 Task: Create a sub task System Test and UAT for the task  Implement a new cloud-based environmental management system for a company in the project BitTech , assign it to team member softage.5@softage.net and update the status of the sub task to  On Track  , set the priority of the sub task to Low
Action: Mouse moved to (480, 231)
Screenshot: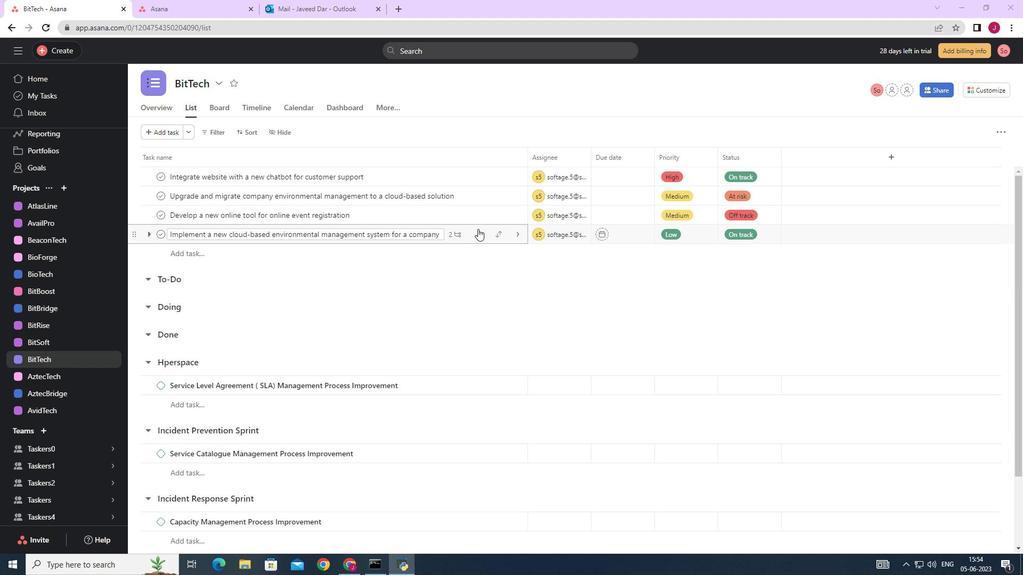 
Action: Mouse pressed left at (480, 231)
Screenshot: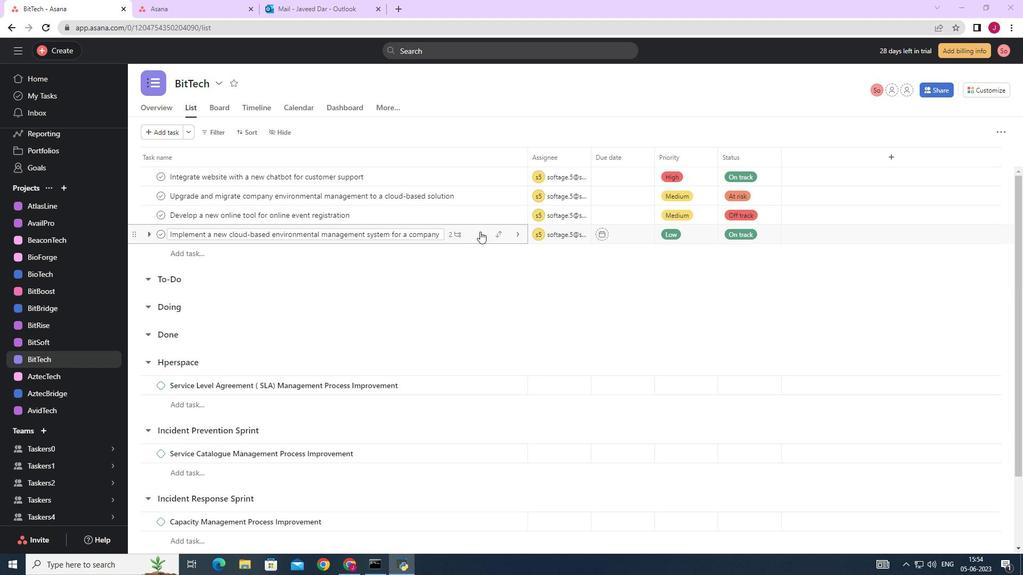 
Action: Mouse moved to (814, 354)
Screenshot: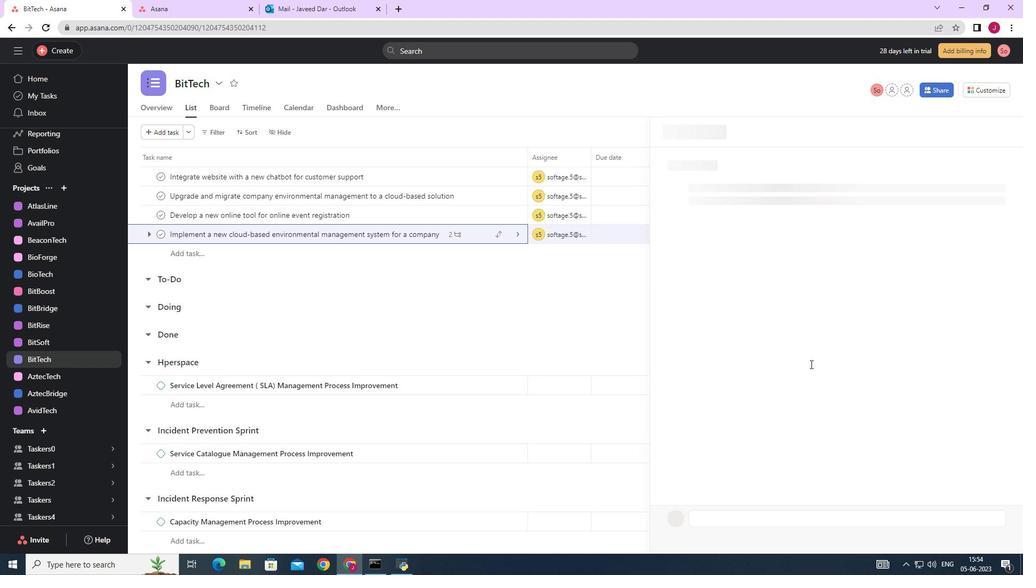 
Action: Mouse scrolled (814, 353) with delta (0, 0)
Screenshot: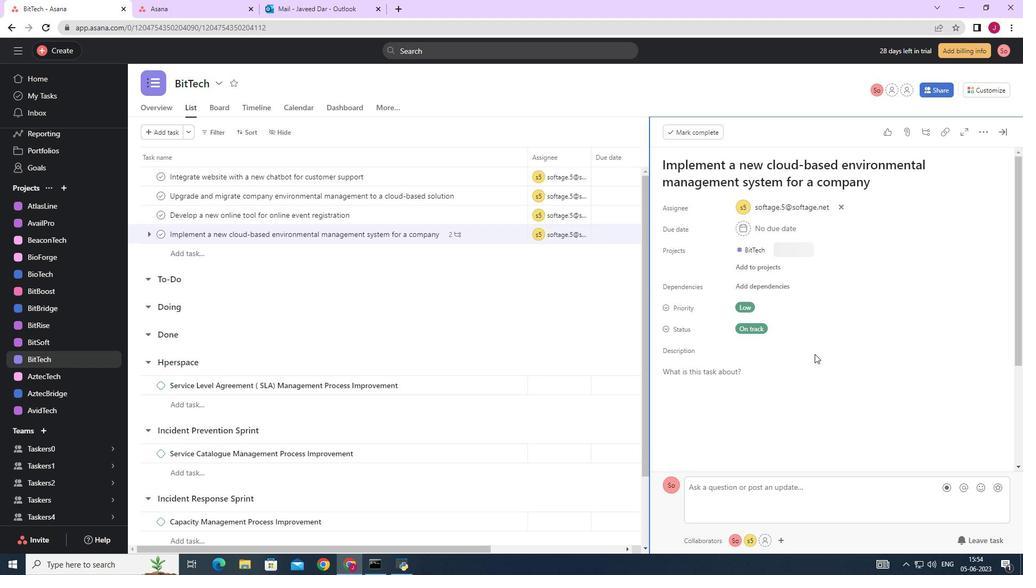 
Action: Mouse scrolled (814, 353) with delta (0, 0)
Screenshot: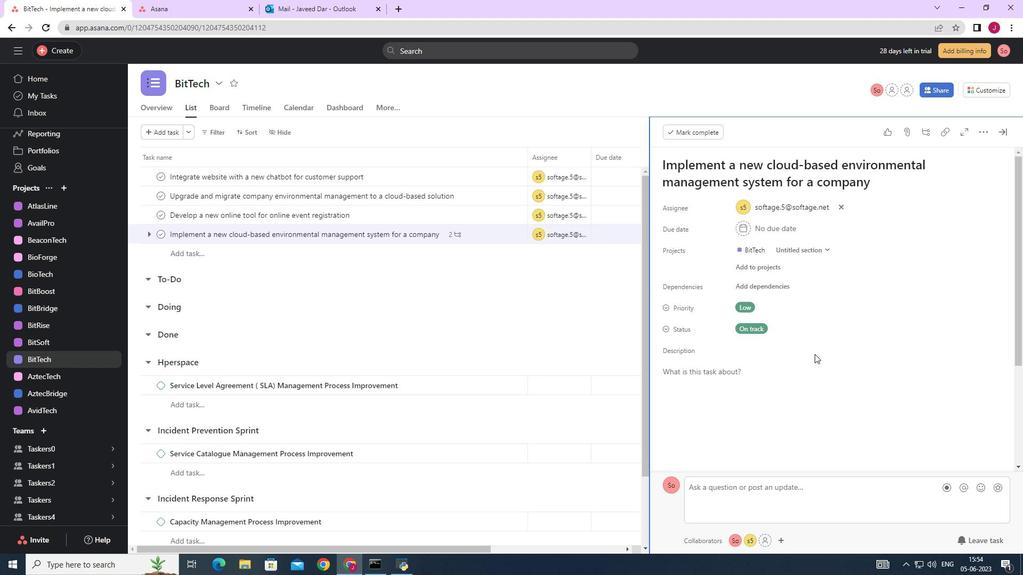 
Action: Mouse scrolled (814, 353) with delta (0, 0)
Screenshot: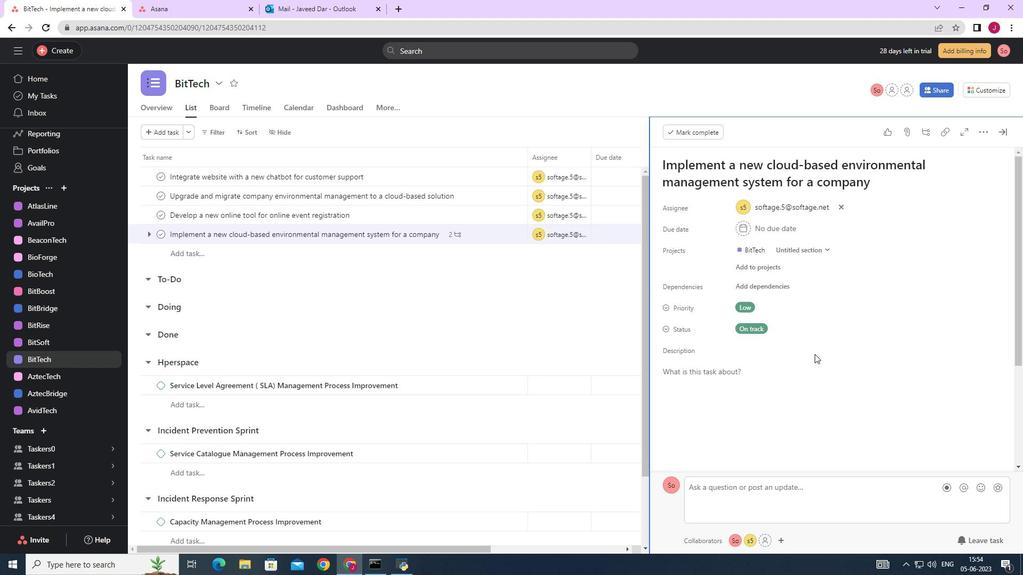 
Action: Mouse moved to (693, 387)
Screenshot: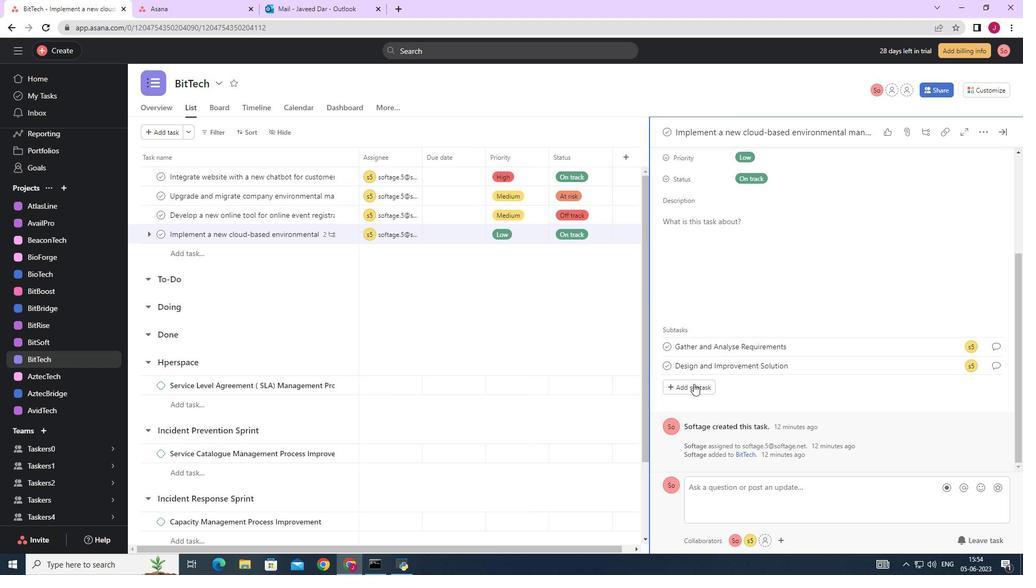 
Action: Mouse pressed left at (693, 387)
Screenshot: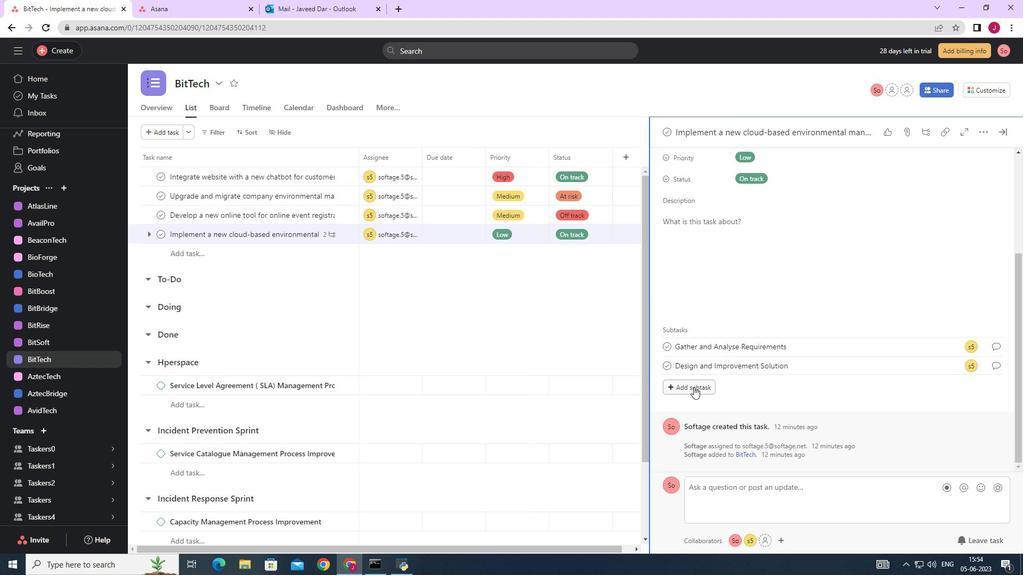 
Action: Mouse moved to (693, 382)
Screenshot: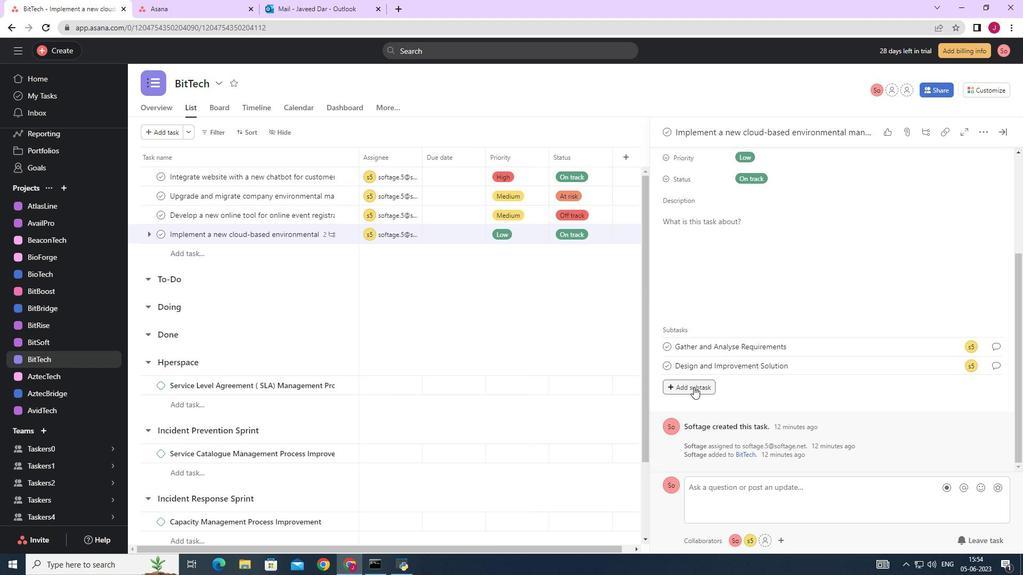 
Action: Key pressed <Key.caps_lock>S<Key.caps_lock>ystem<Key.space><Key.caps_lock>T<Key.caps_lock>est<Key.space>and<Key.space><Key.caps_lock>UAT
Screenshot: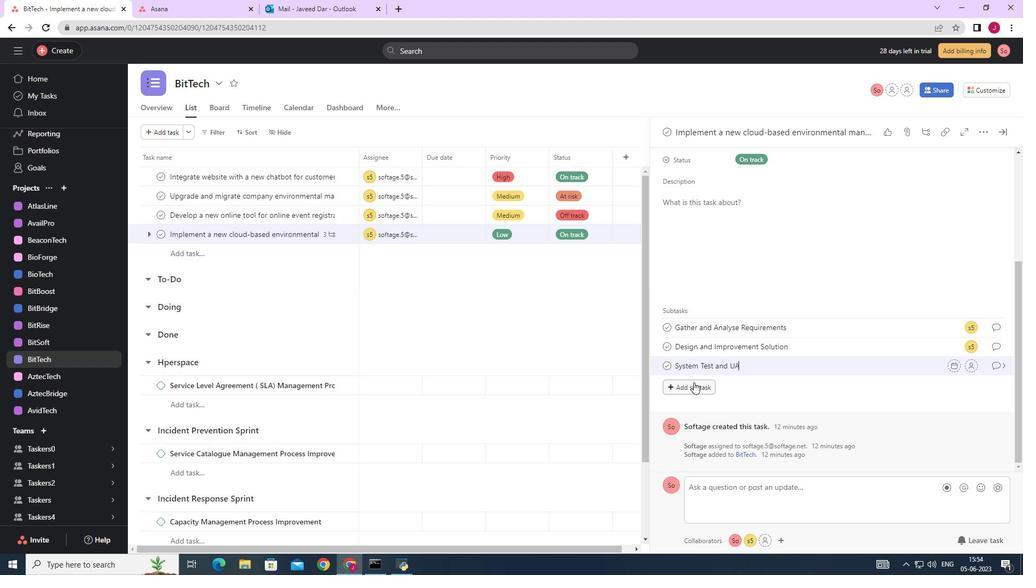
Action: Mouse moved to (962, 365)
Screenshot: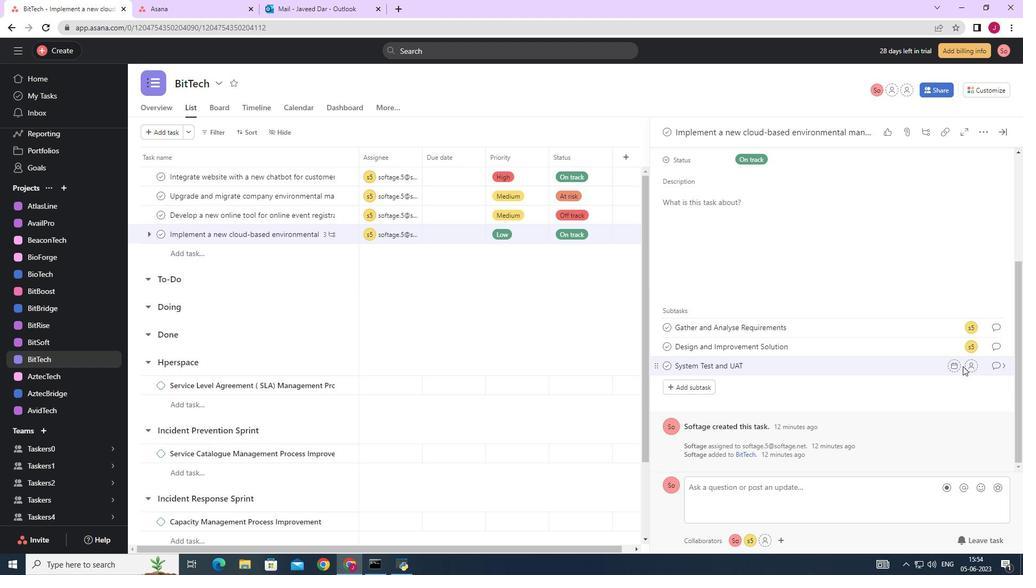 
Action: Mouse pressed left at (962, 365)
Screenshot: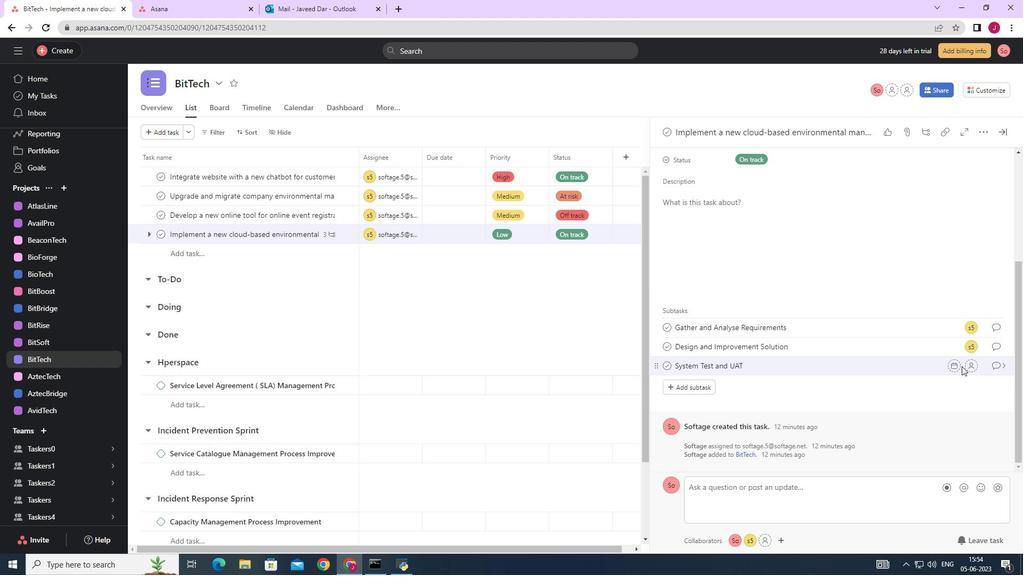 
Action: Mouse moved to (969, 368)
Screenshot: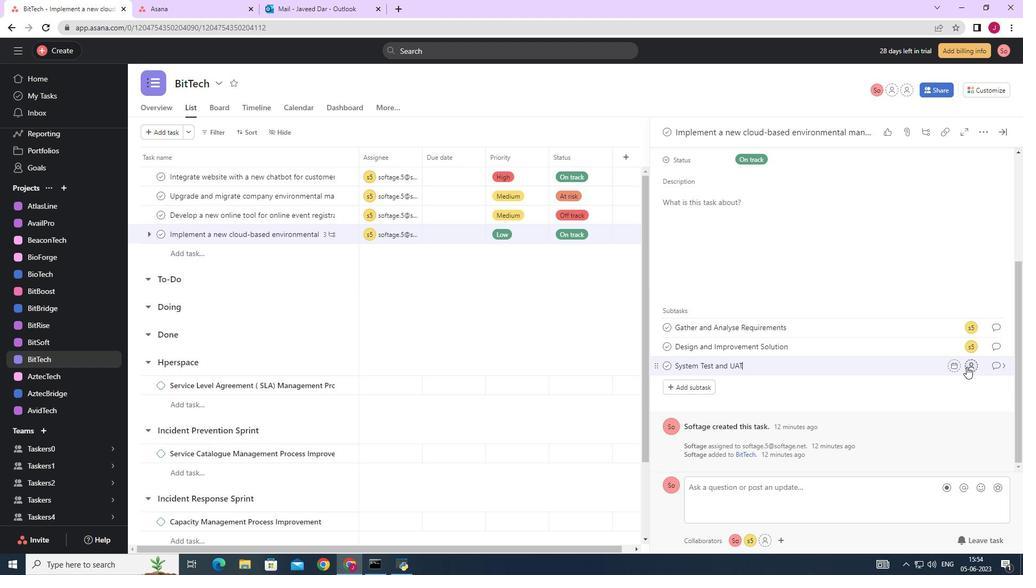 
Action: Mouse pressed left at (969, 368)
Screenshot: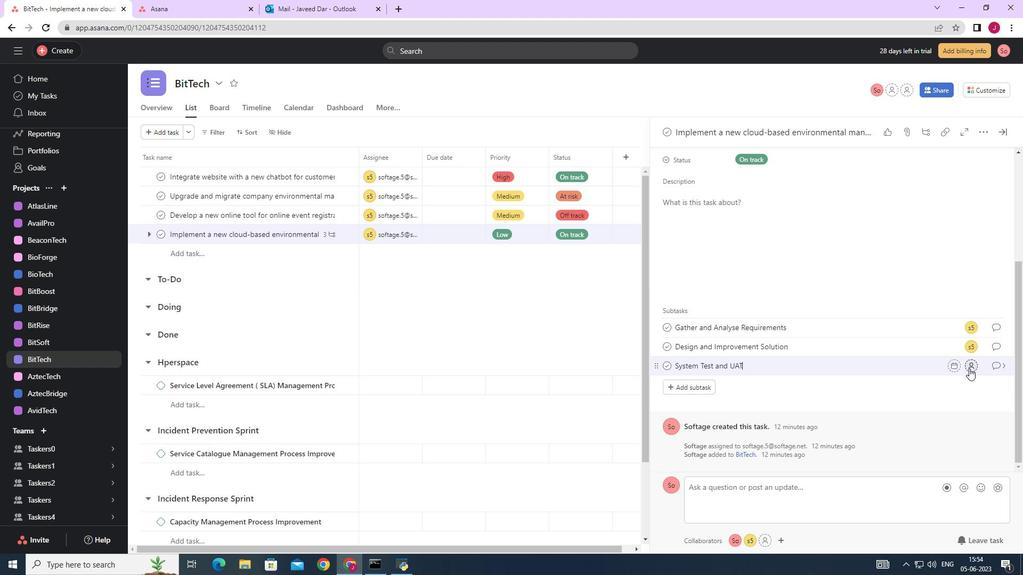 
Action: Mouse moved to (820, 414)
Screenshot: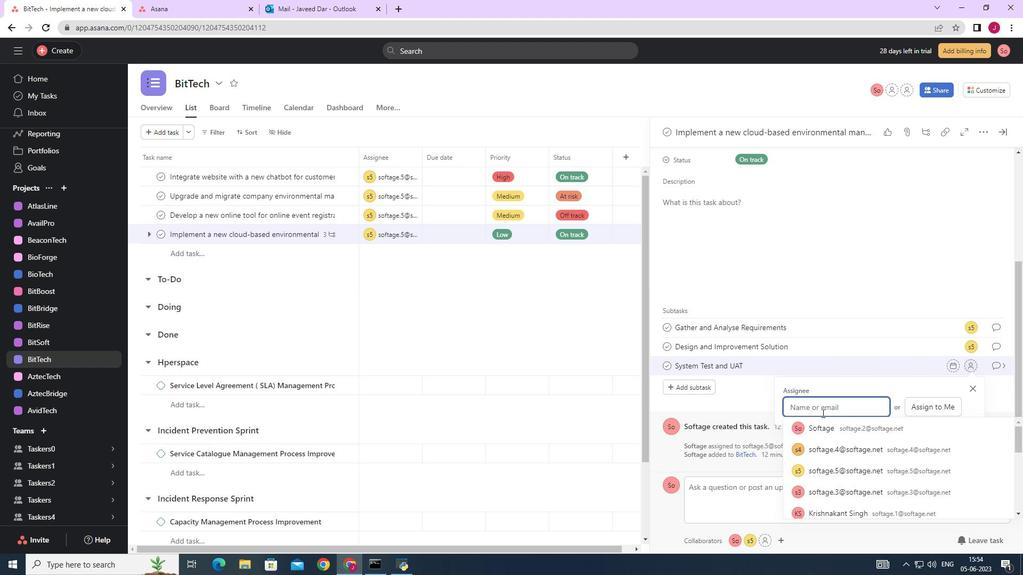 
Action: Key pressed SOFTAGE.5
Screenshot: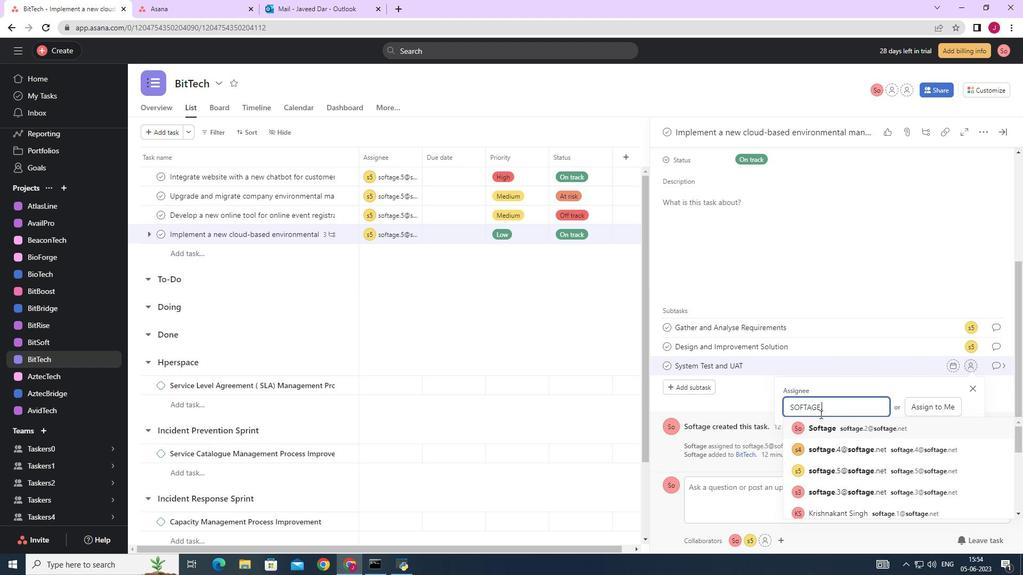 
Action: Mouse moved to (835, 427)
Screenshot: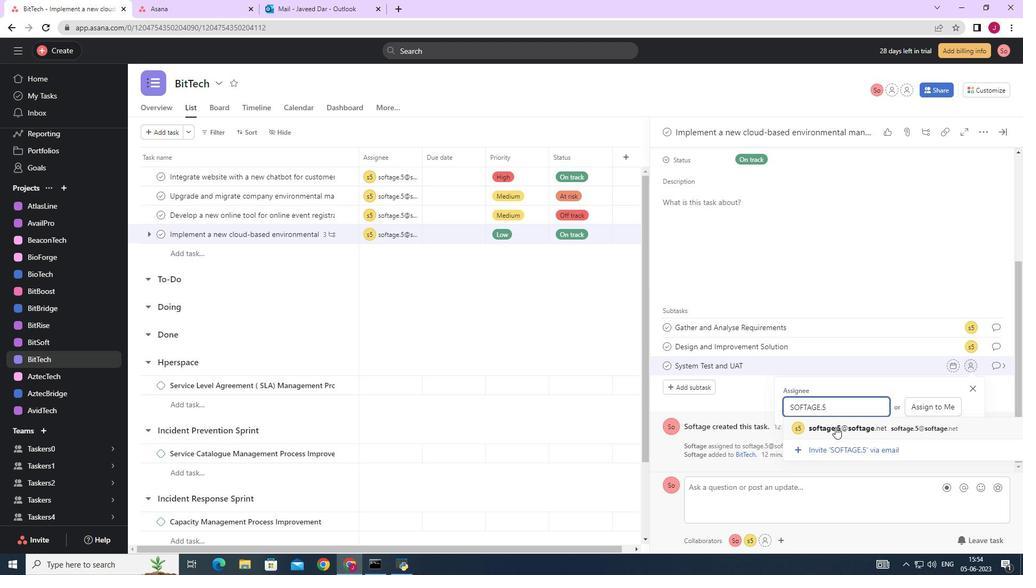 
Action: Mouse pressed left at (835, 427)
Screenshot: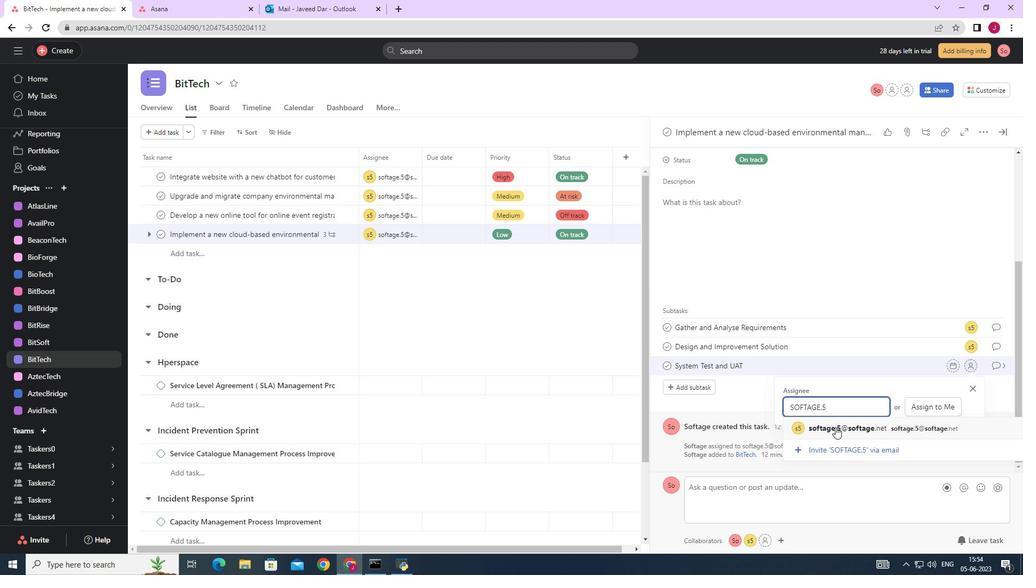 
Action: Mouse moved to (994, 362)
Screenshot: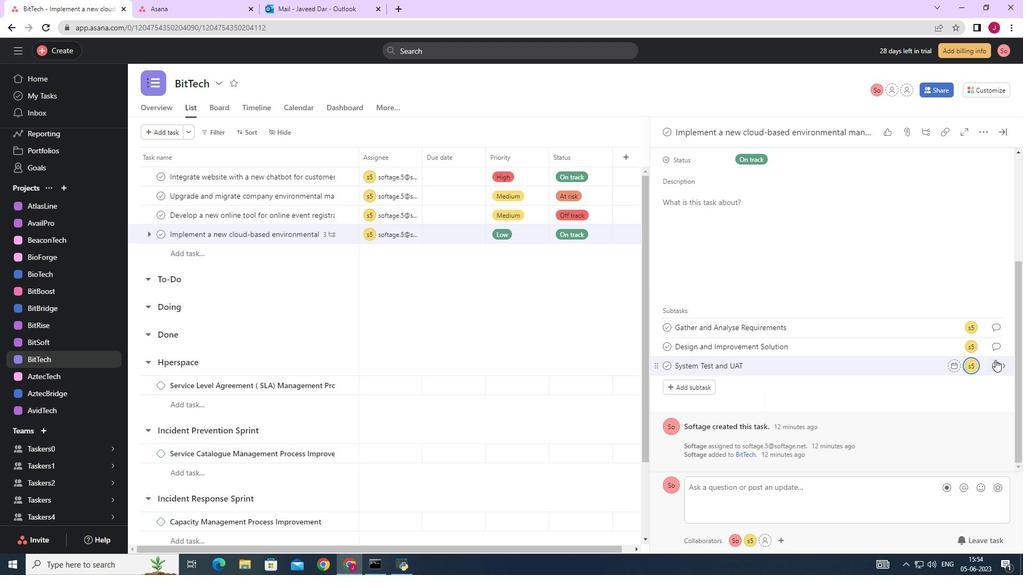 
Action: Mouse pressed left at (994, 362)
Screenshot: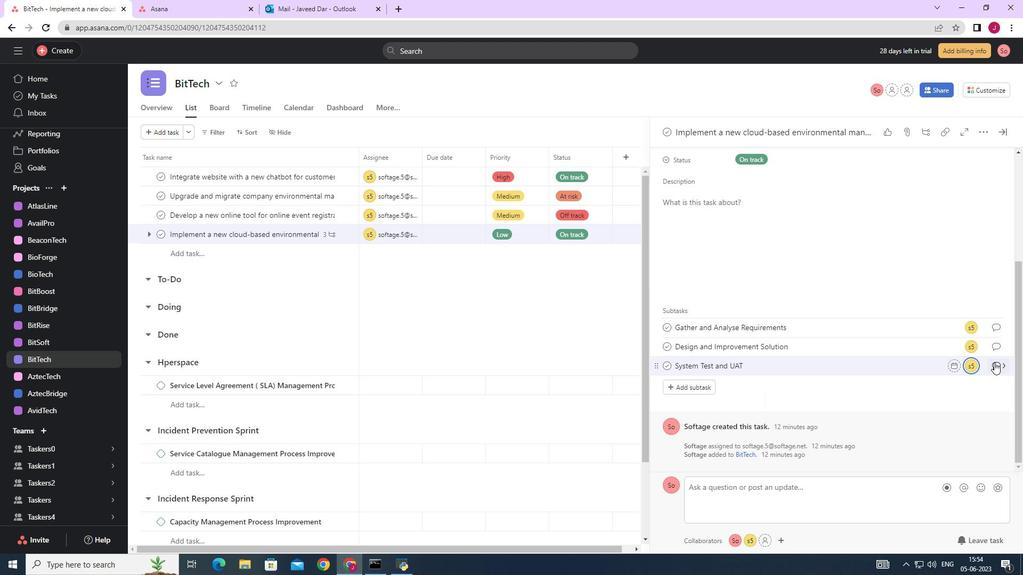 
Action: Mouse moved to (704, 281)
Screenshot: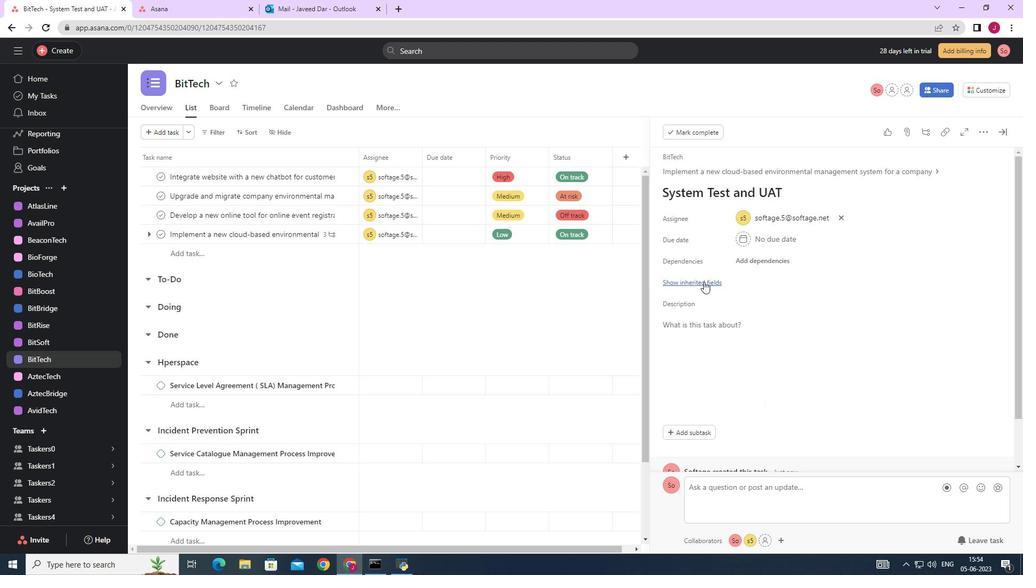 
Action: Mouse pressed left at (704, 281)
Screenshot: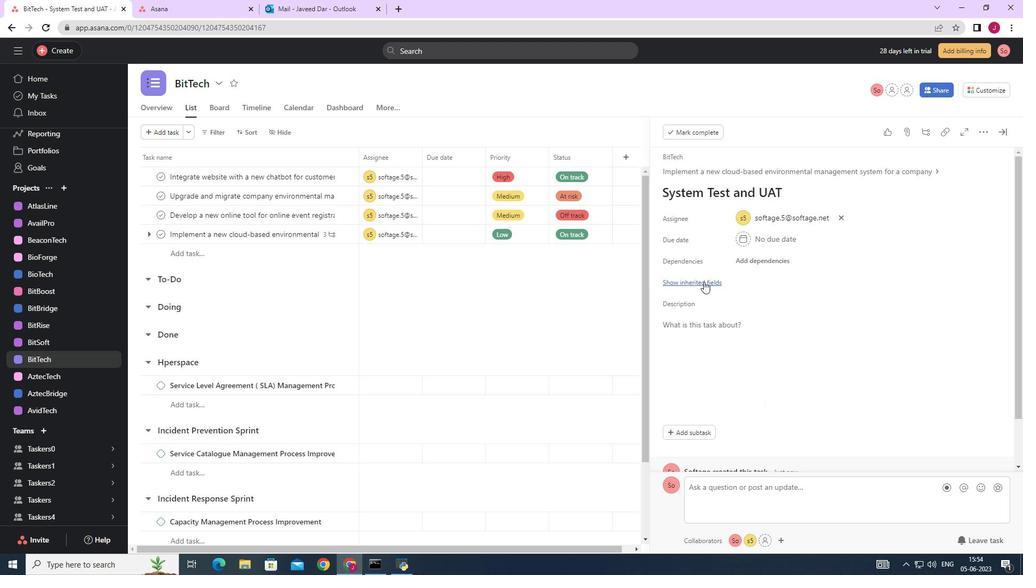 
Action: Mouse moved to (746, 305)
Screenshot: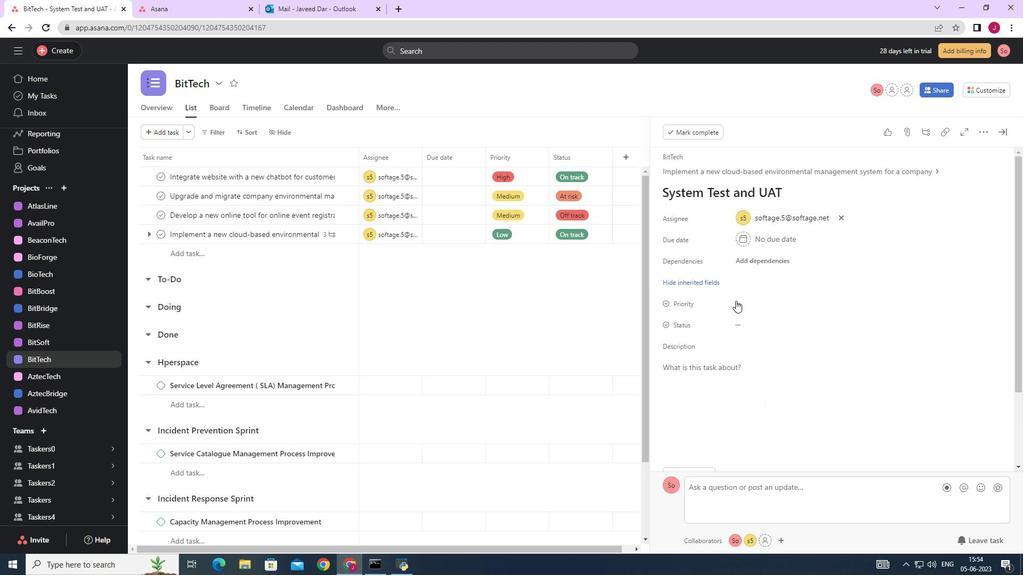 
Action: Mouse pressed left at (746, 305)
Screenshot: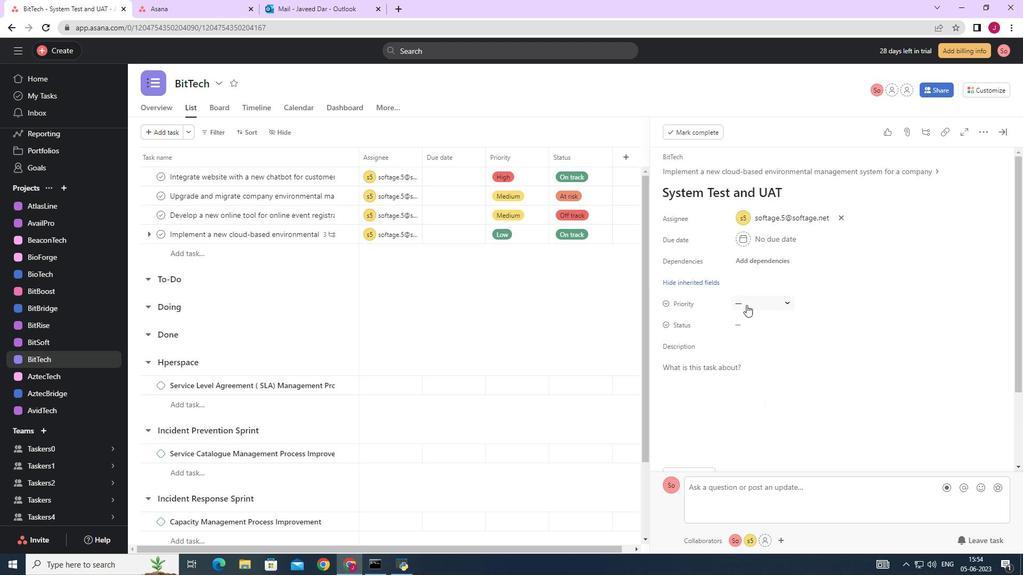
Action: Mouse moved to (762, 377)
Screenshot: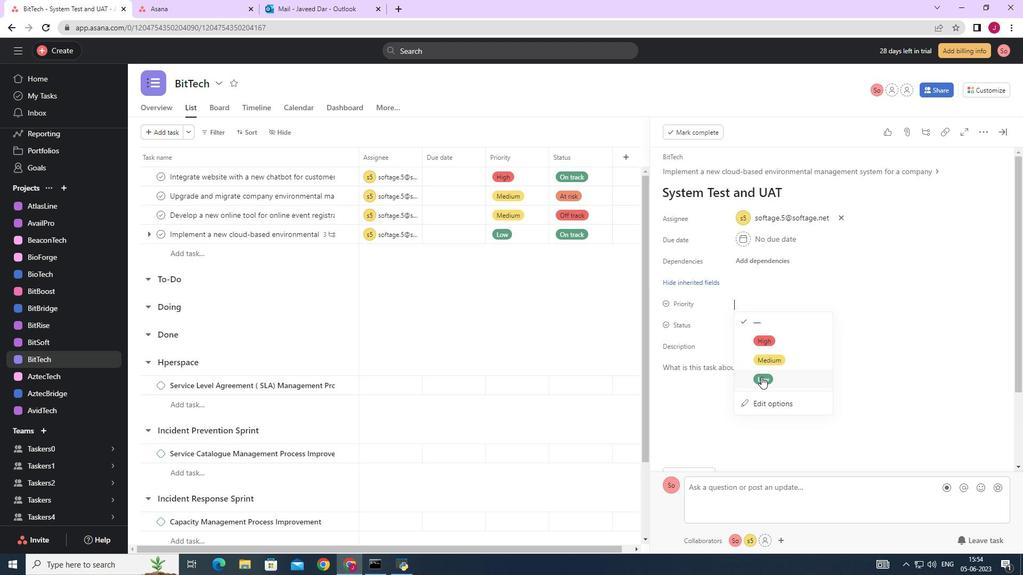 
Action: Mouse pressed left at (762, 377)
Screenshot: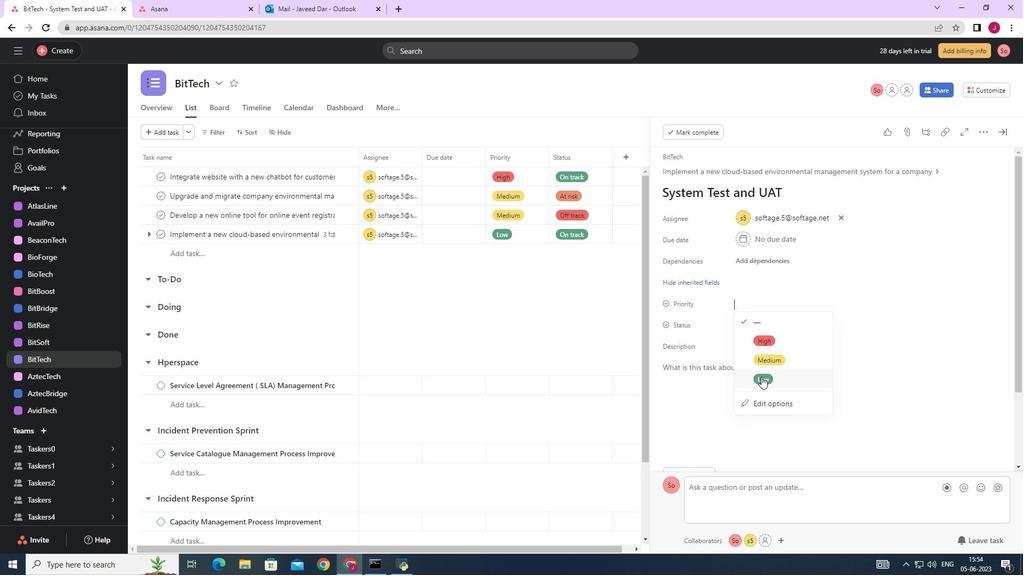 
Action: Mouse moved to (758, 326)
Screenshot: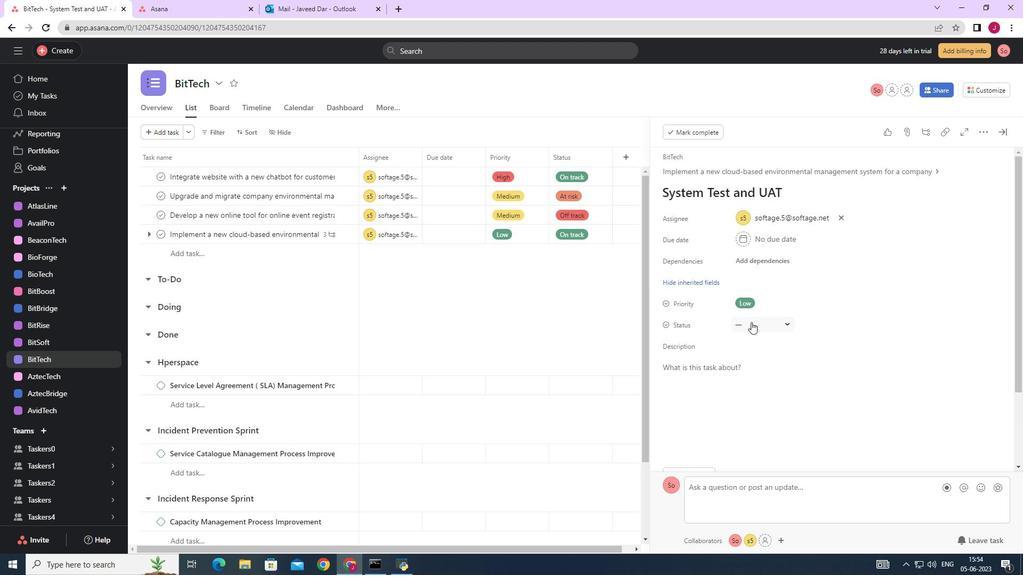 
Action: Mouse pressed left at (758, 326)
Screenshot: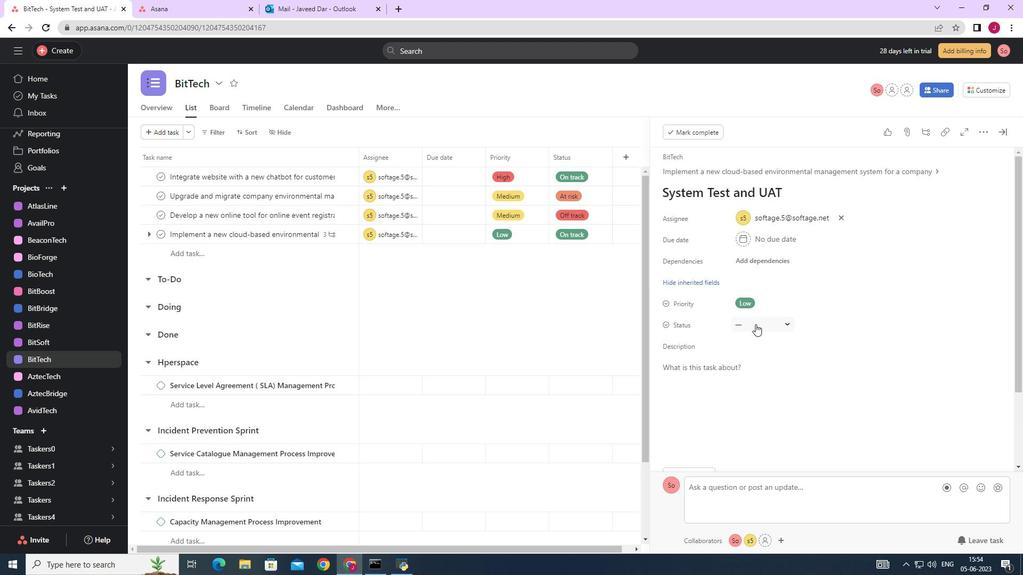 
Action: Mouse moved to (770, 363)
Screenshot: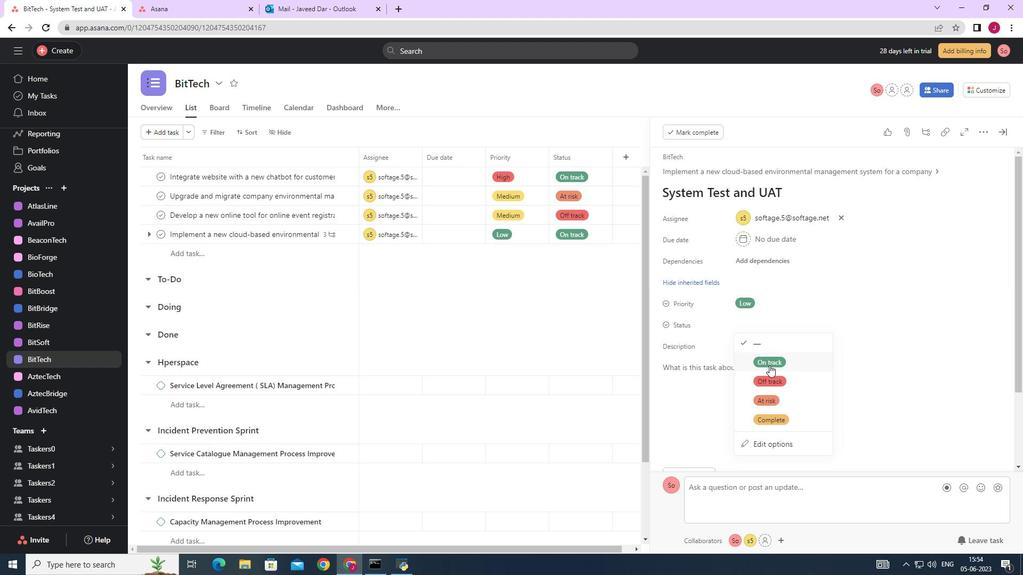 
Action: Mouse pressed left at (770, 363)
Screenshot: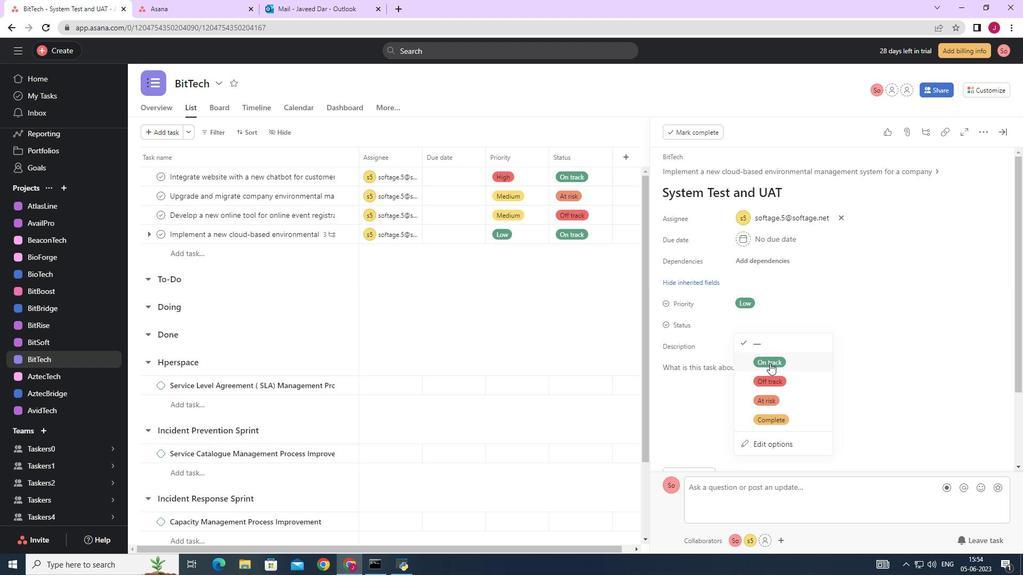 
Action: Mouse moved to (1000, 132)
Screenshot: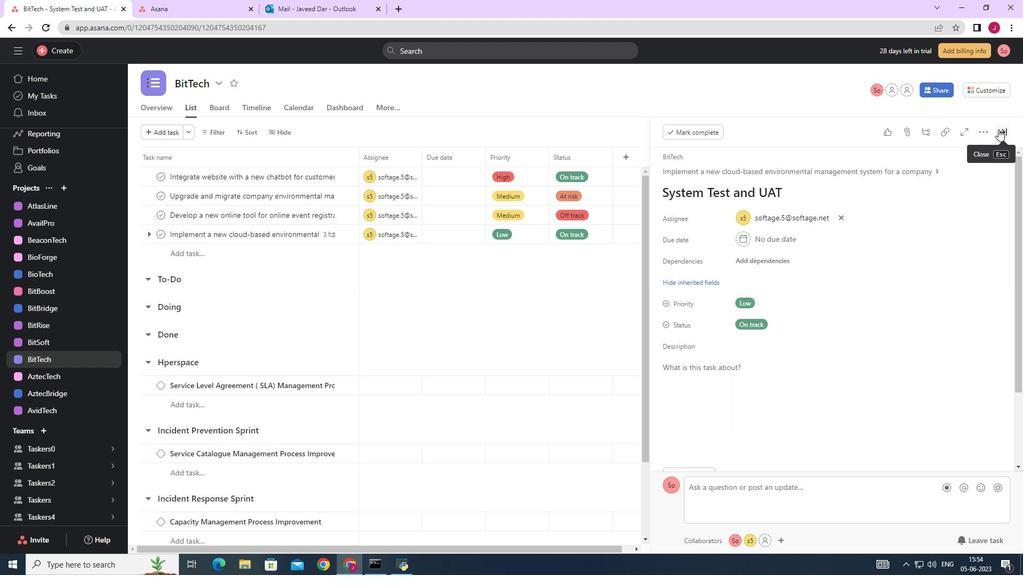 
Action: Mouse pressed left at (1000, 132)
Screenshot: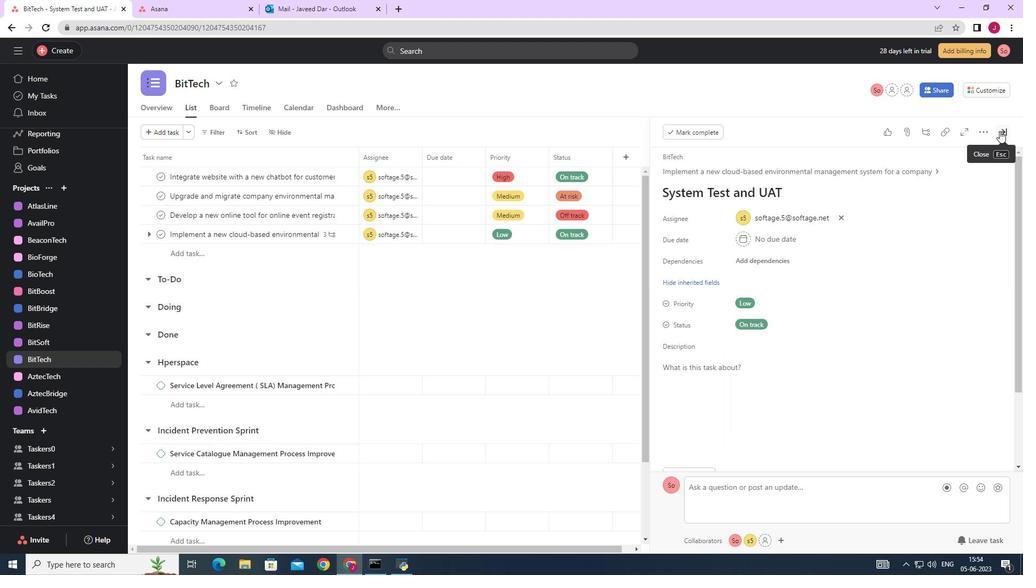 
Action: Mouse moved to (990, 133)
Screenshot: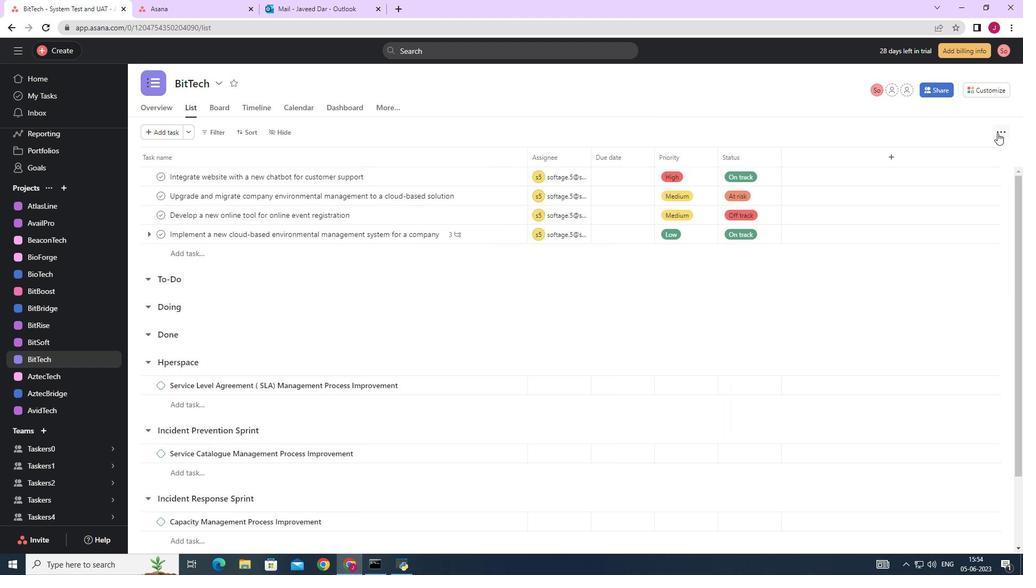 
